 Task: Create a rule when the name or the description of a card does not start with text .
Action: Mouse moved to (1259, 102)
Screenshot: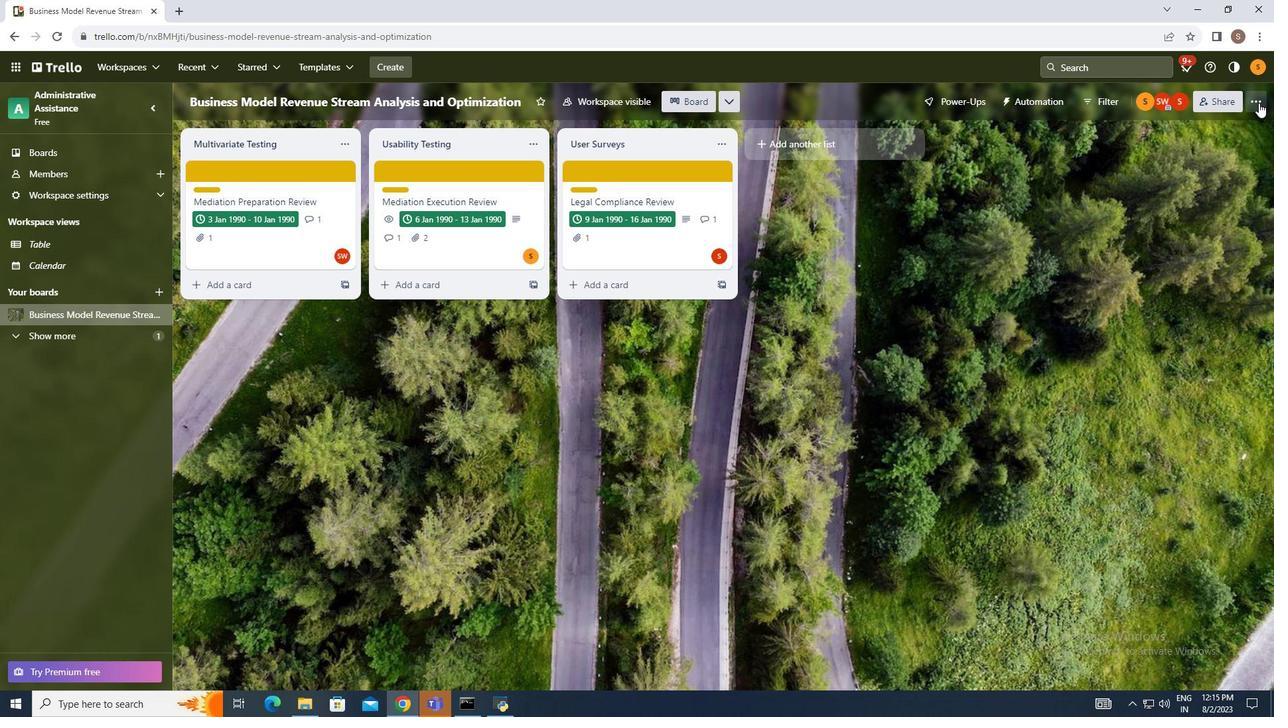 
Action: Mouse pressed left at (1259, 102)
Screenshot: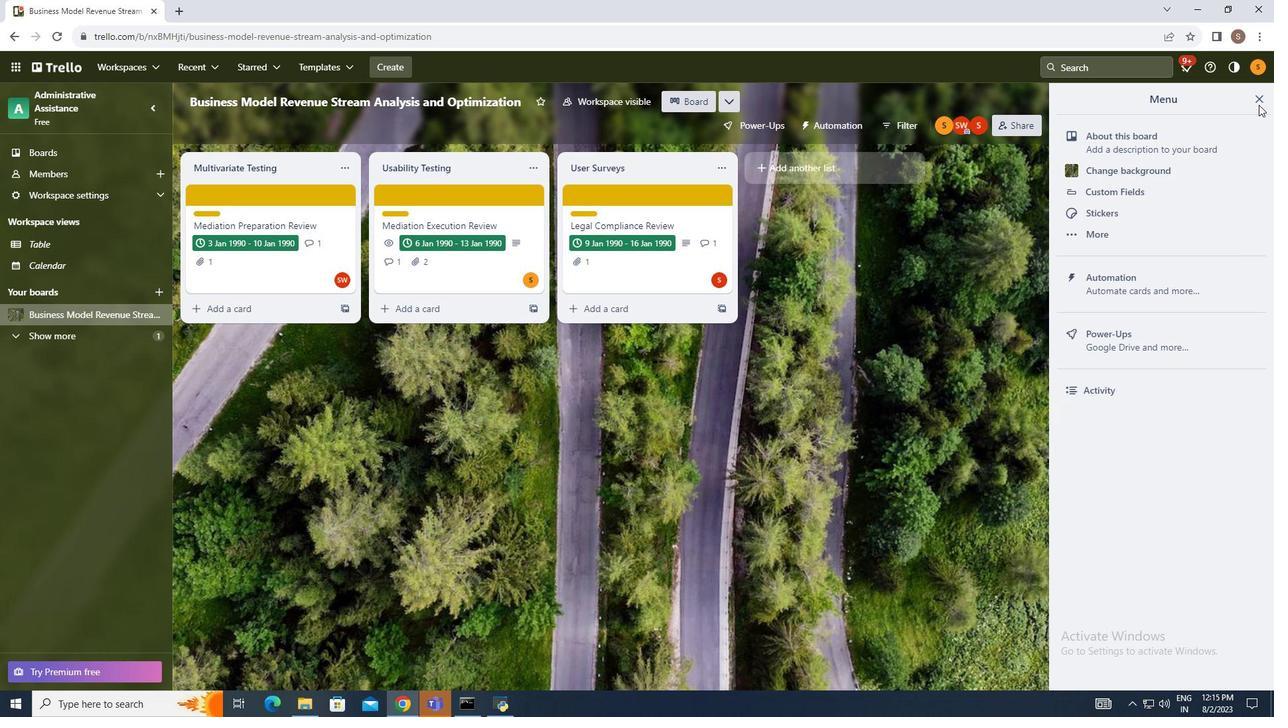 
Action: Mouse moved to (1150, 283)
Screenshot: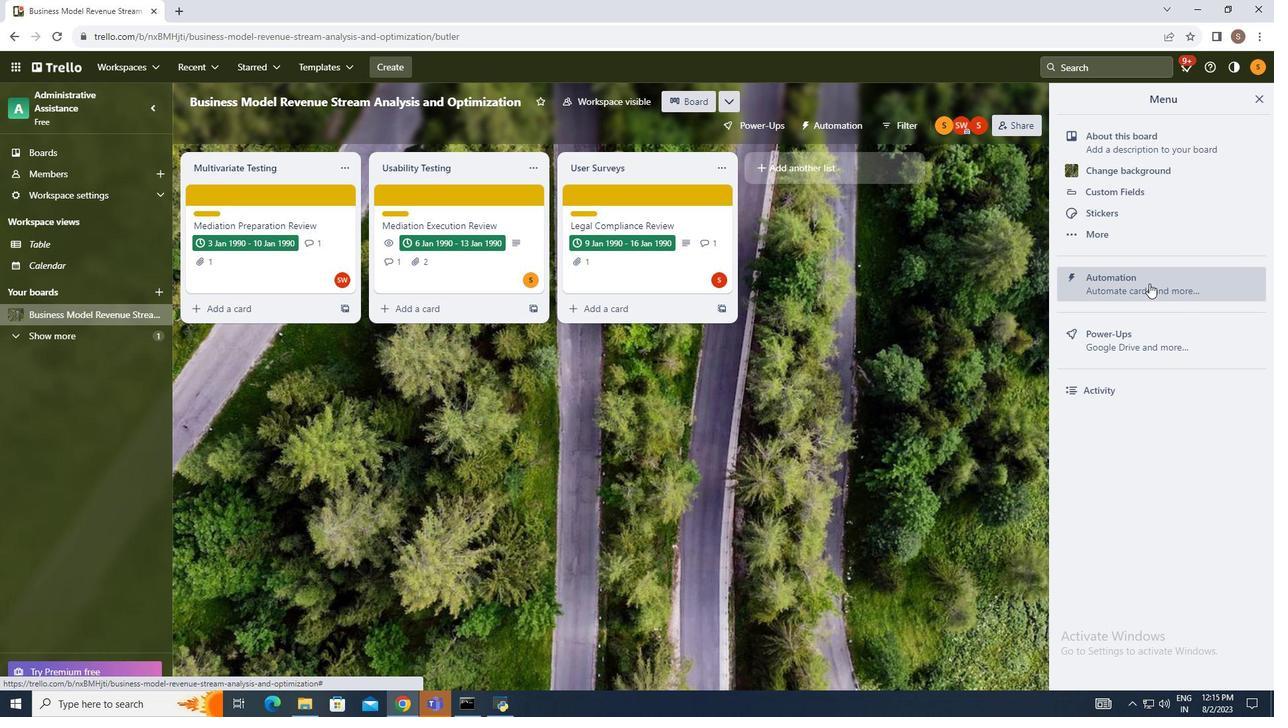 
Action: Mouse pressed left at (1150, 283)
Screenshot: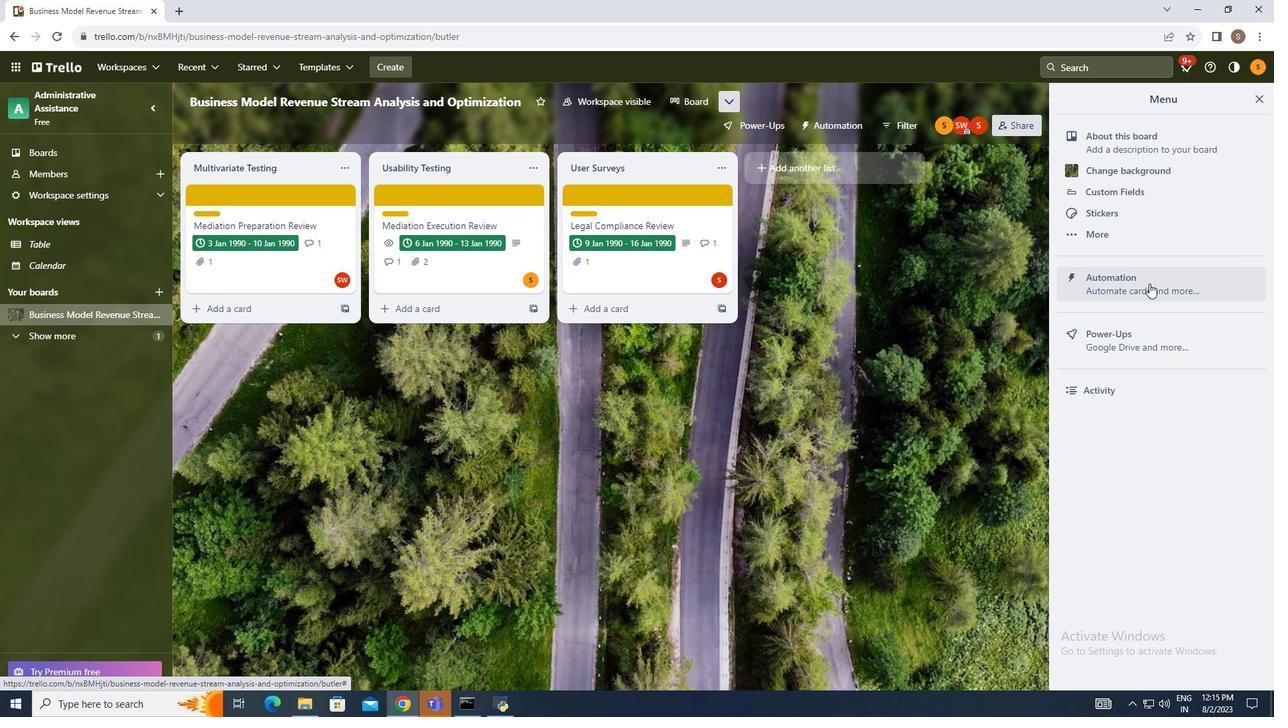 
Action: Mouse moved to (231, 245)
Screenshot: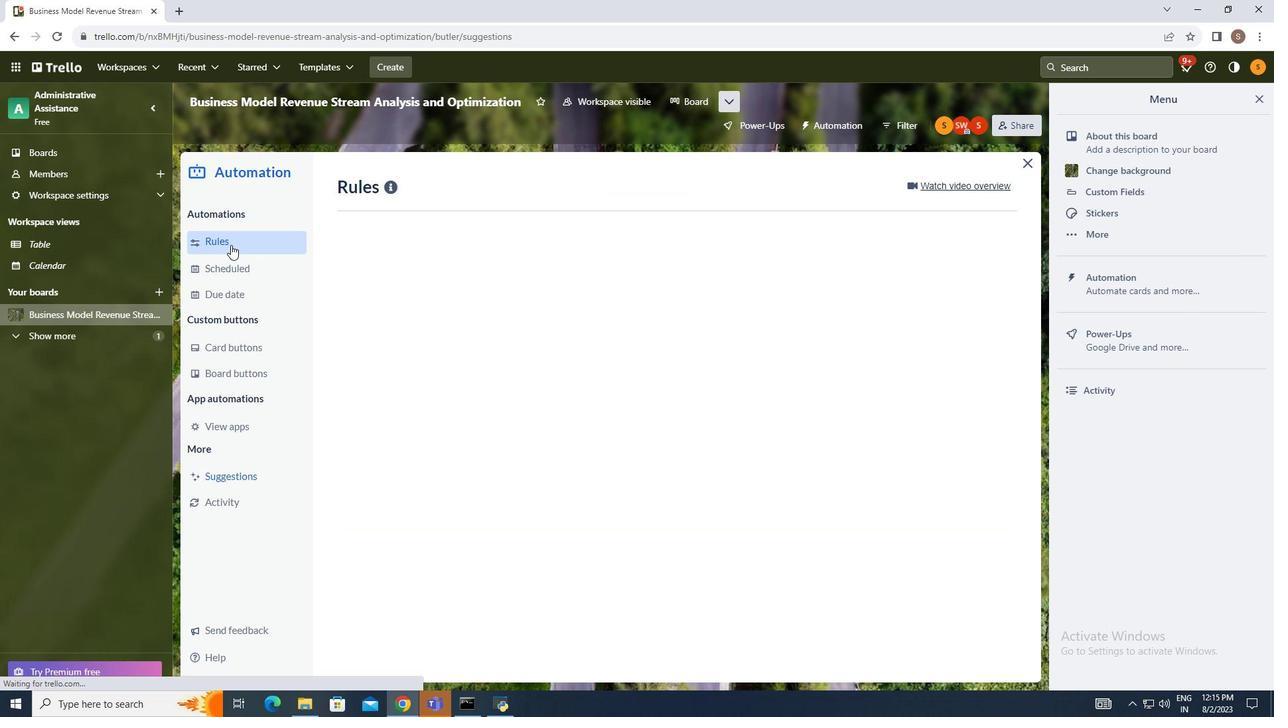 
Action: Mouse pressed left at (231, 245)
Screenshot: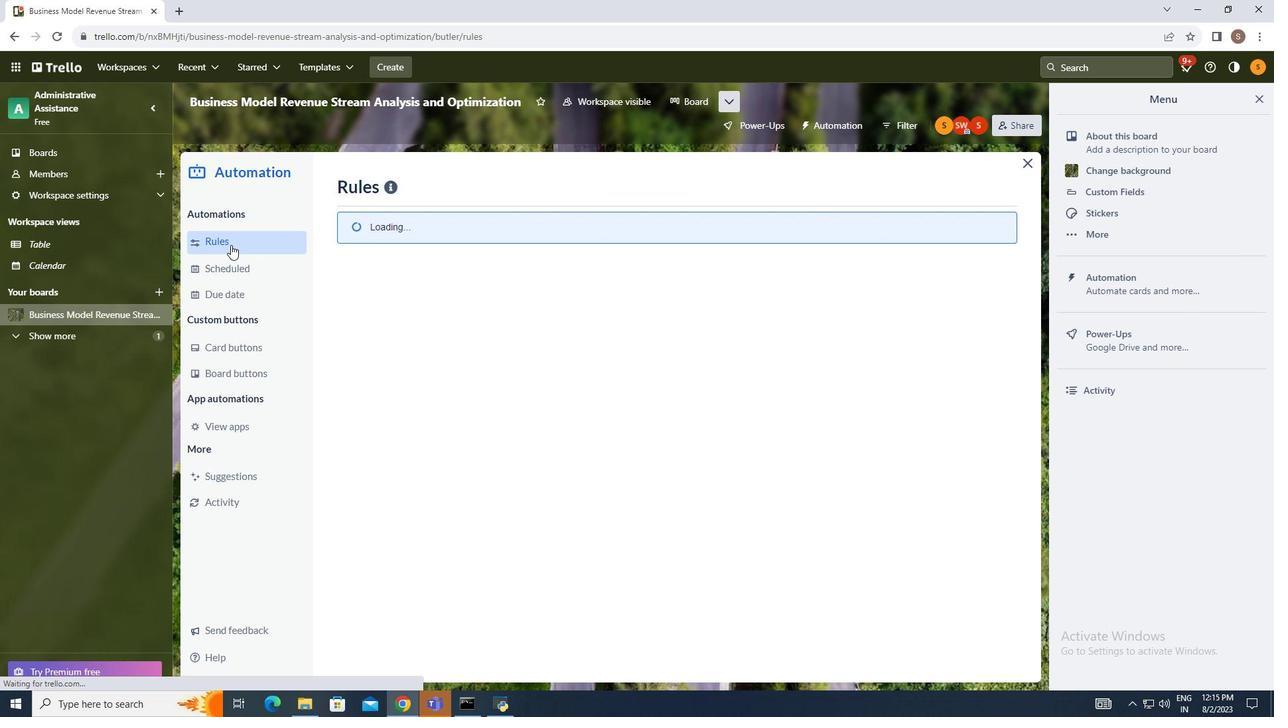
Action: Mouse moved to (883, 188)
Screenshot: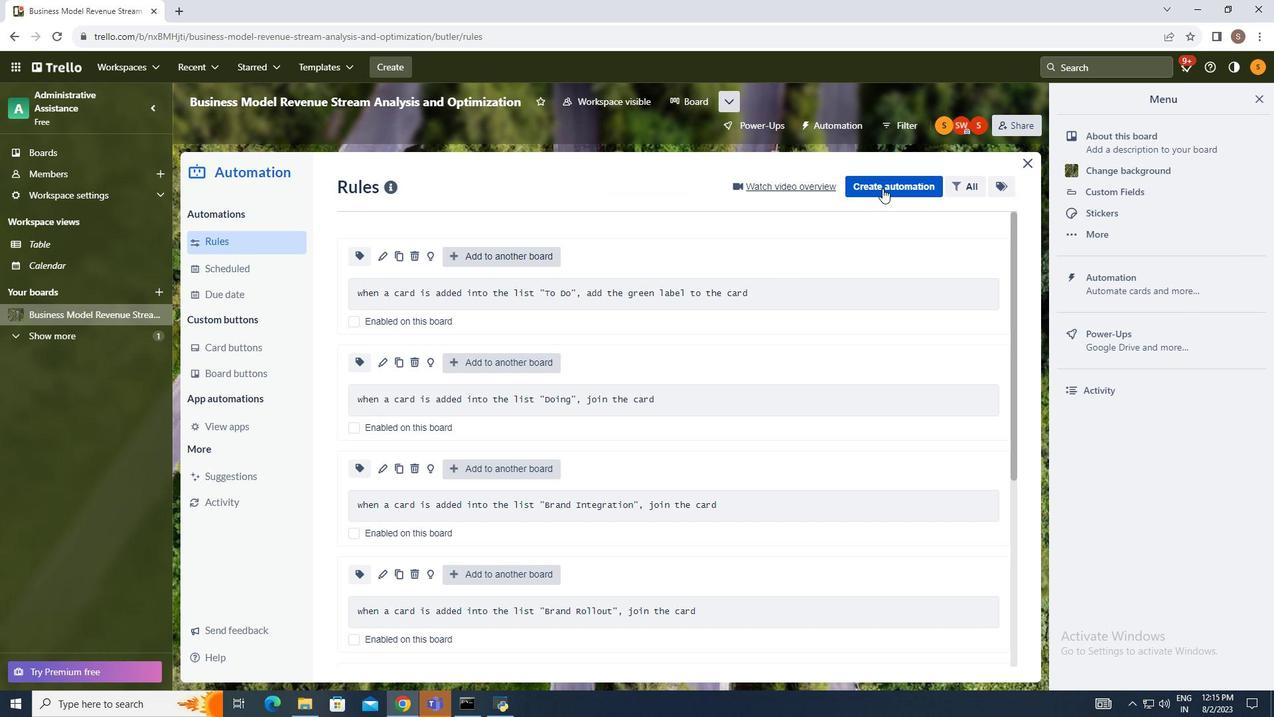 
Action: Mouse pressed left at (883, 188)
Screenshot: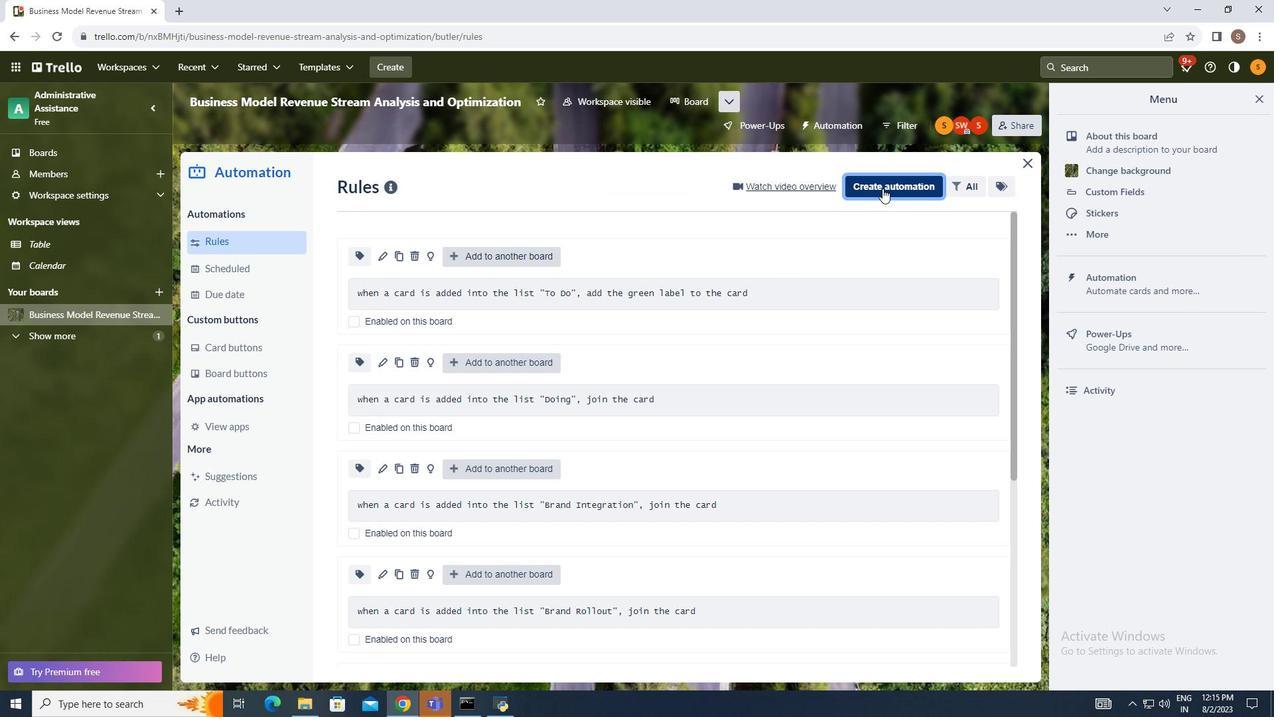 
Action: Mouse moved to (688, 318)
Screenshot: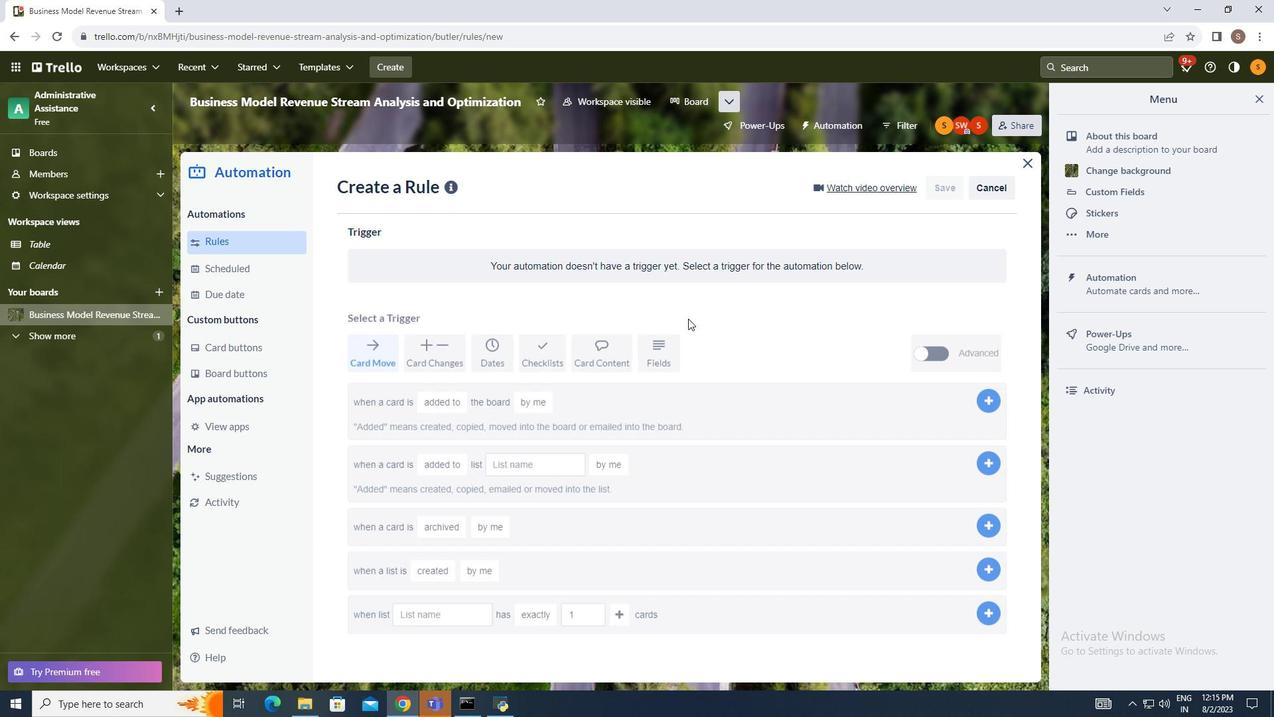 
Action: Mouse pressed left at (688, 318)
Screenshot: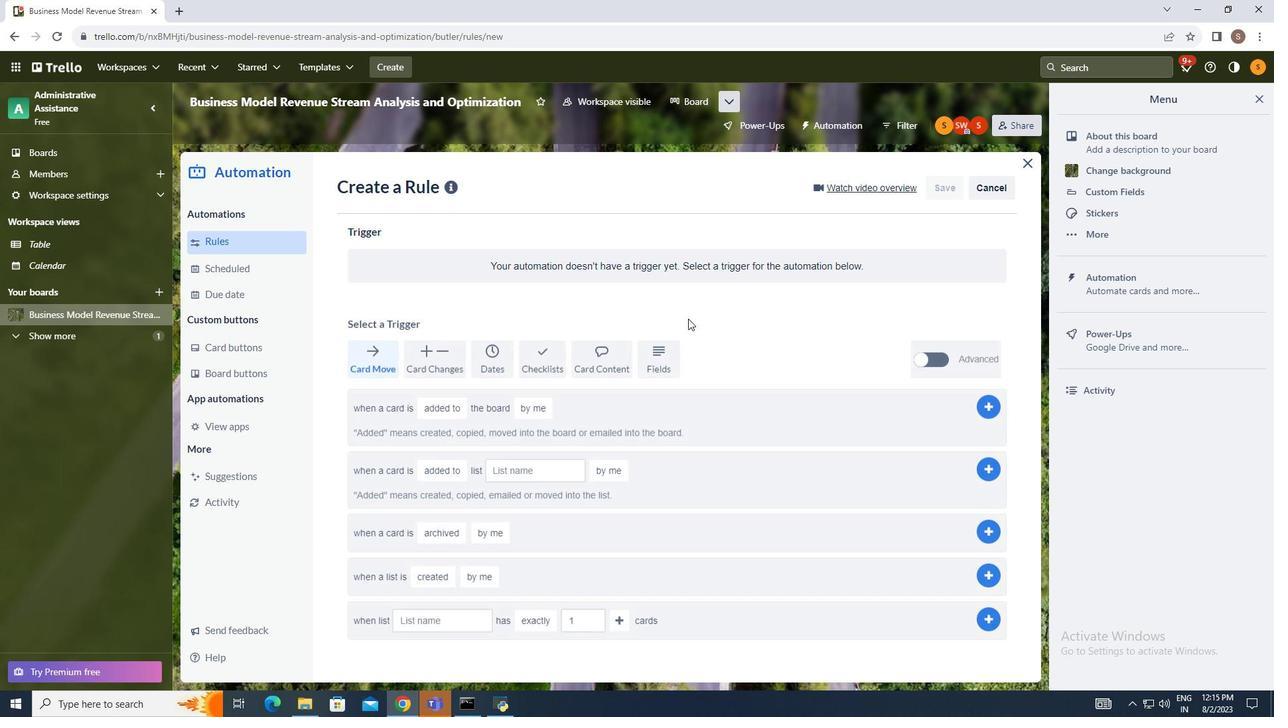 
Action: Mouse moved to (595, 357)
Screenshot: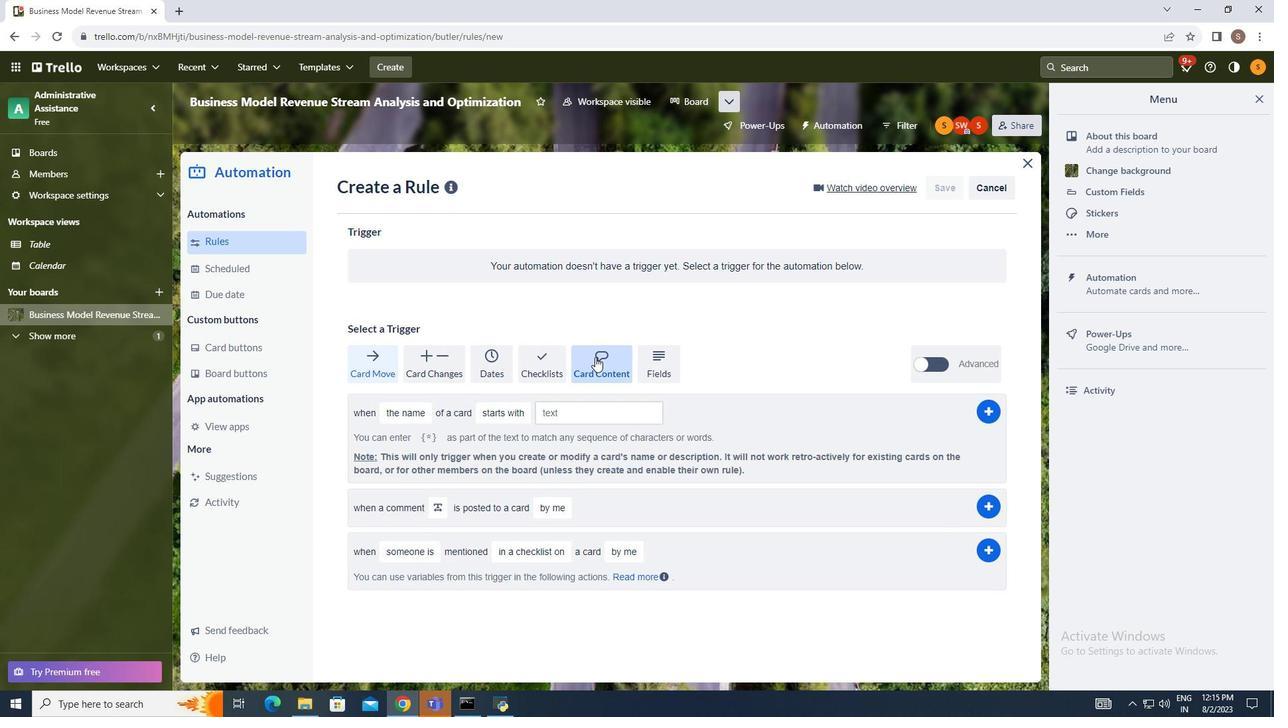 
Action: Mouse pressed left at (595, 357)
Screenshot: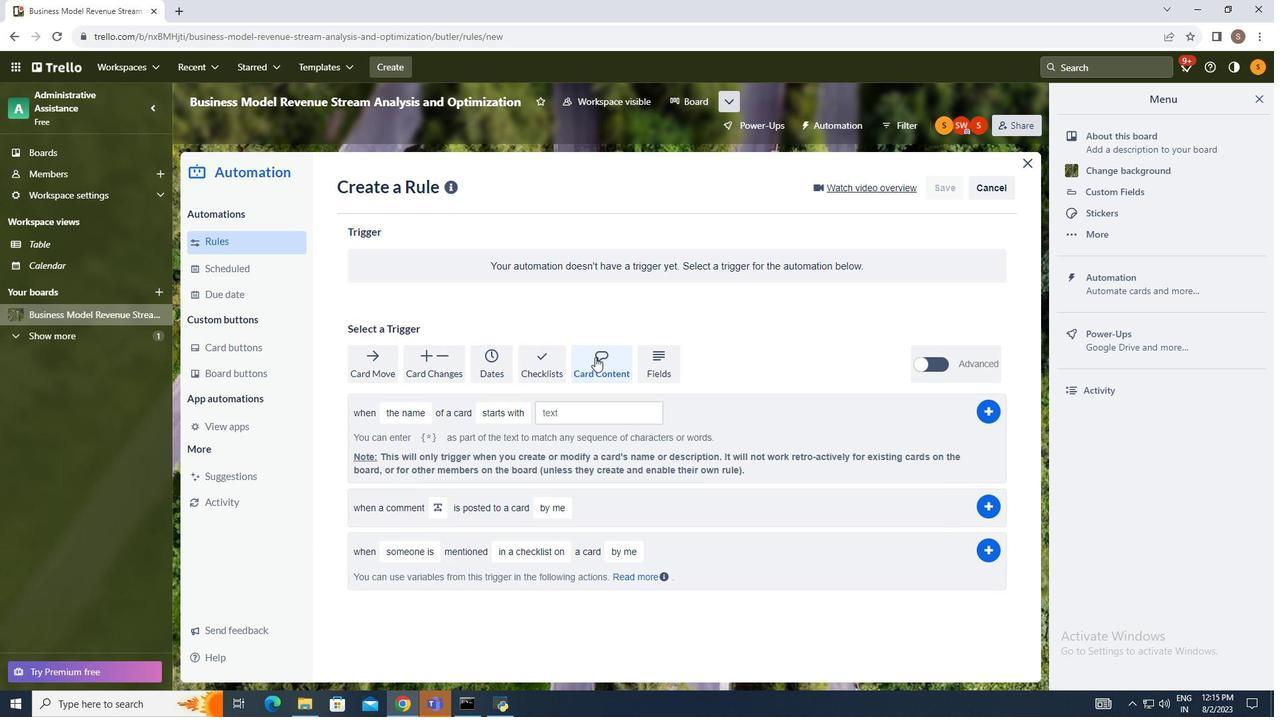 
Action: Mouse moved to (407, 413)
Screenshot: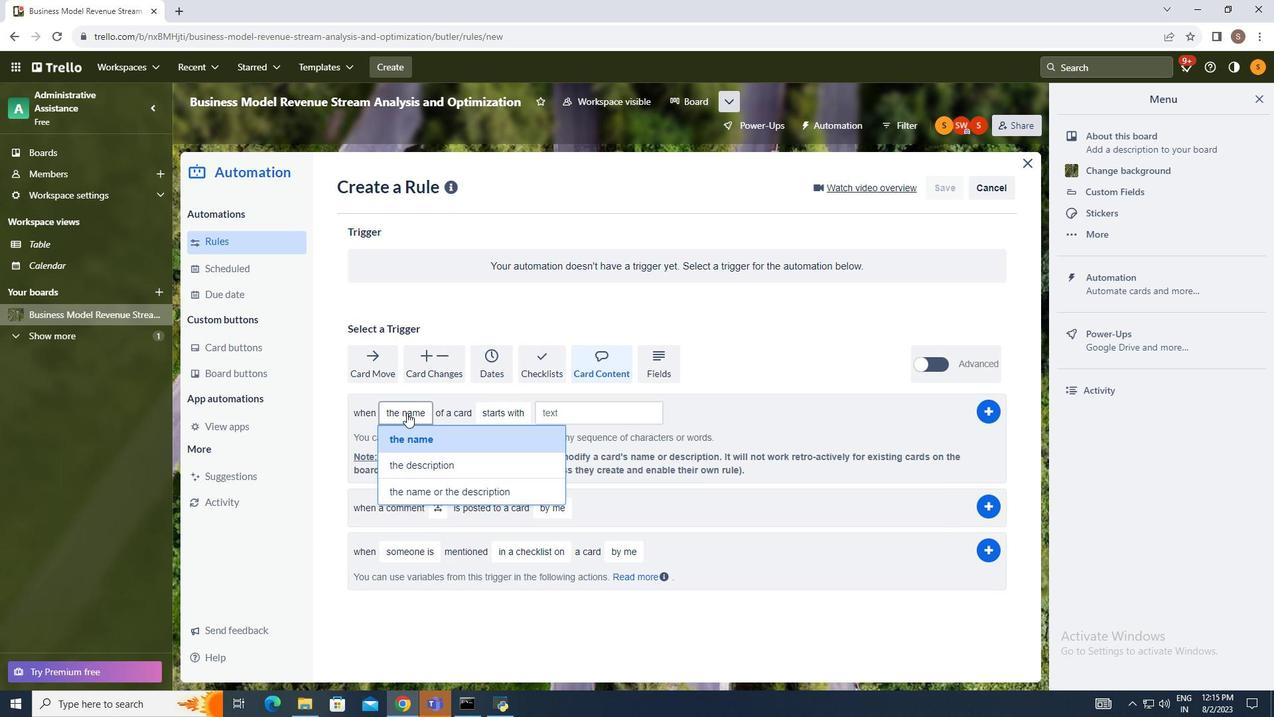 
Action: Mouse pressed left at (407, 413)
Screenshot: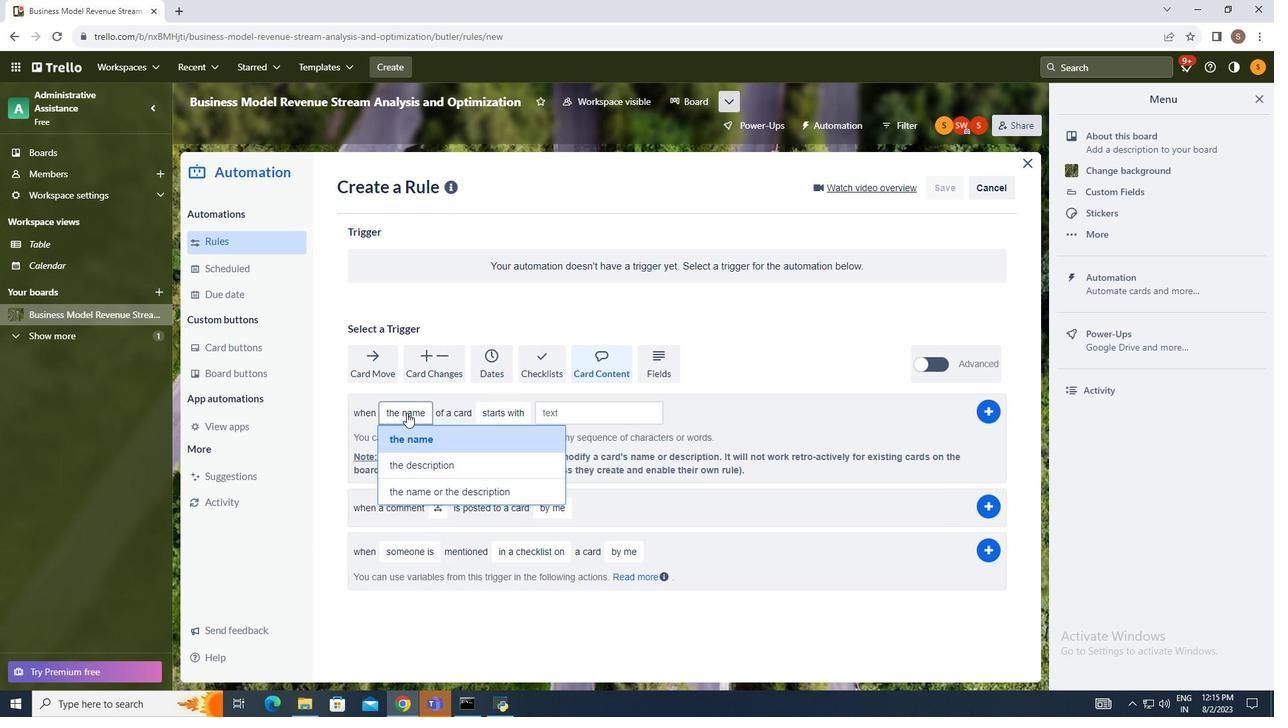 
Action: Mouse moved to (432, 493)
Screenshot: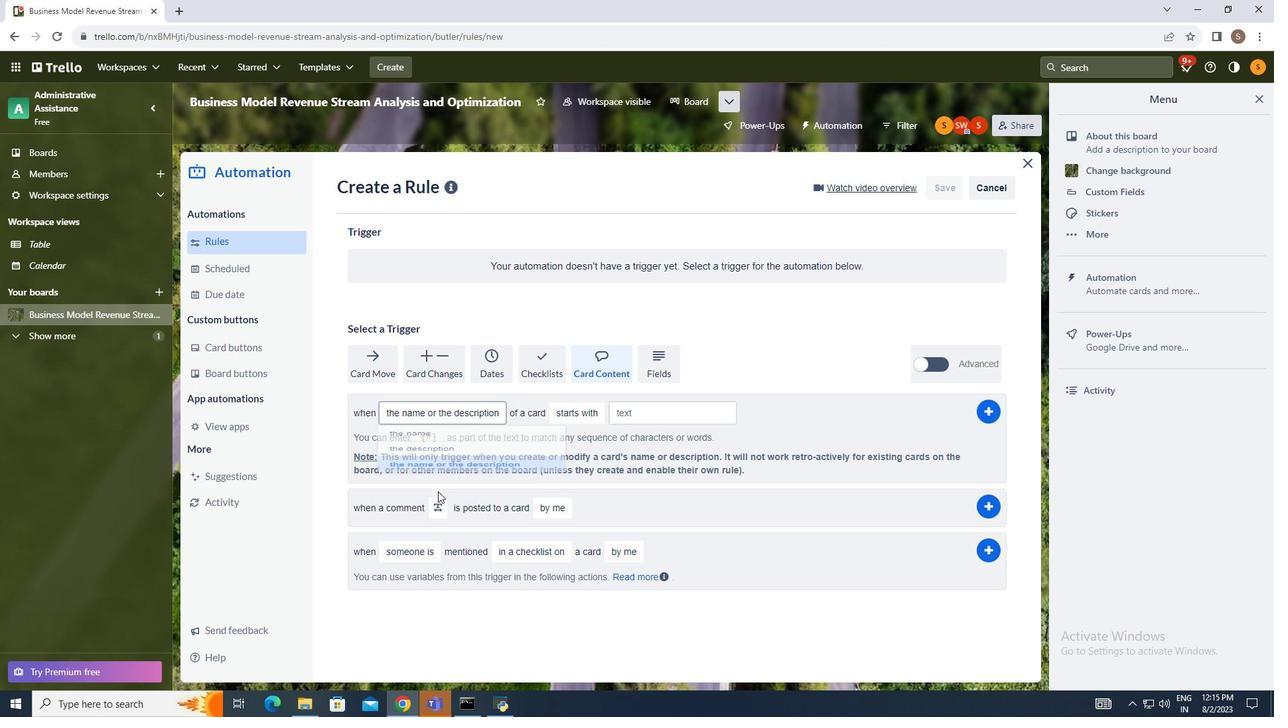 
Action: Mouse pressed left at (432, 493)
Screenshot: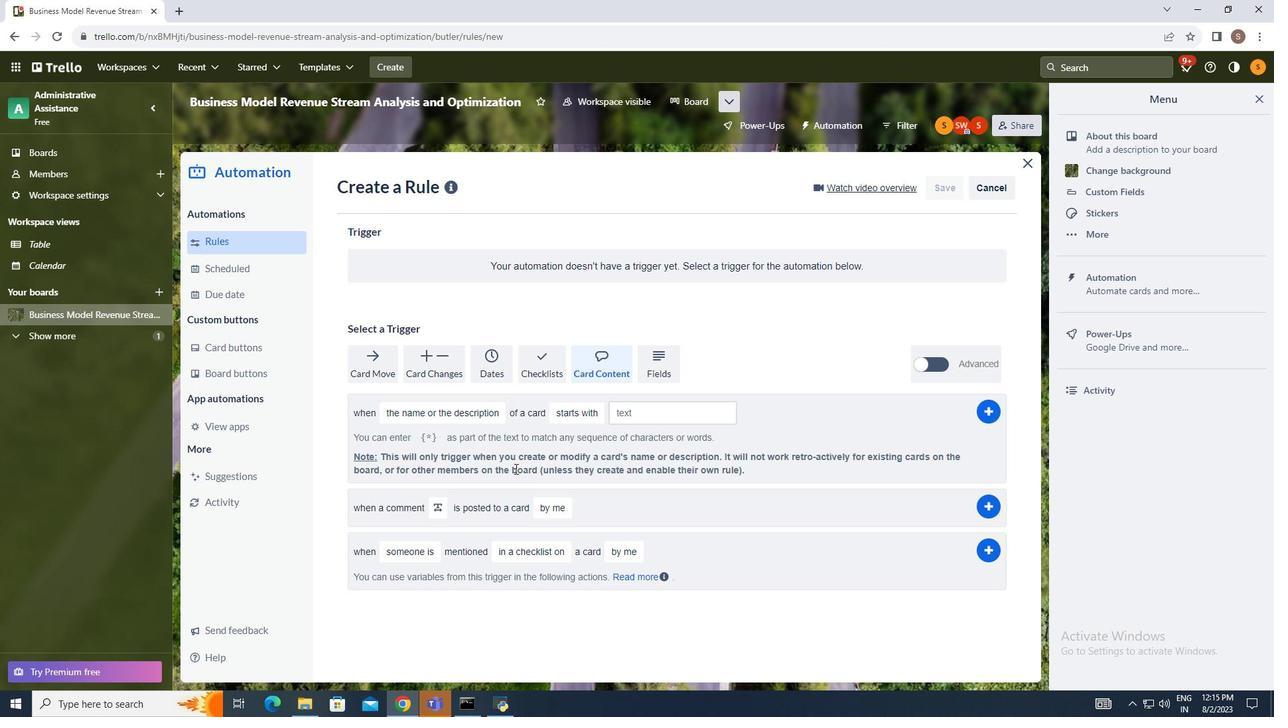 
Action: Mouse moved to (567, 420)
Screenshot: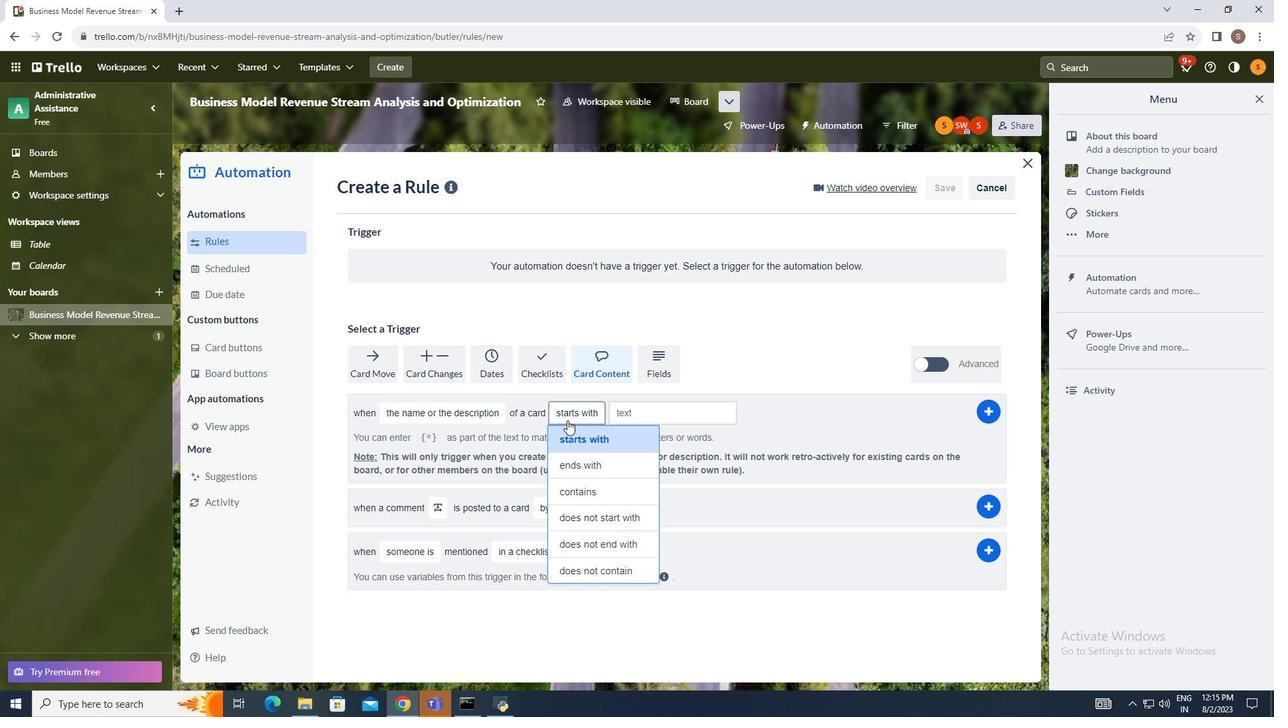 
Action: Mouse pressed left at (567, 420)
Screenshot: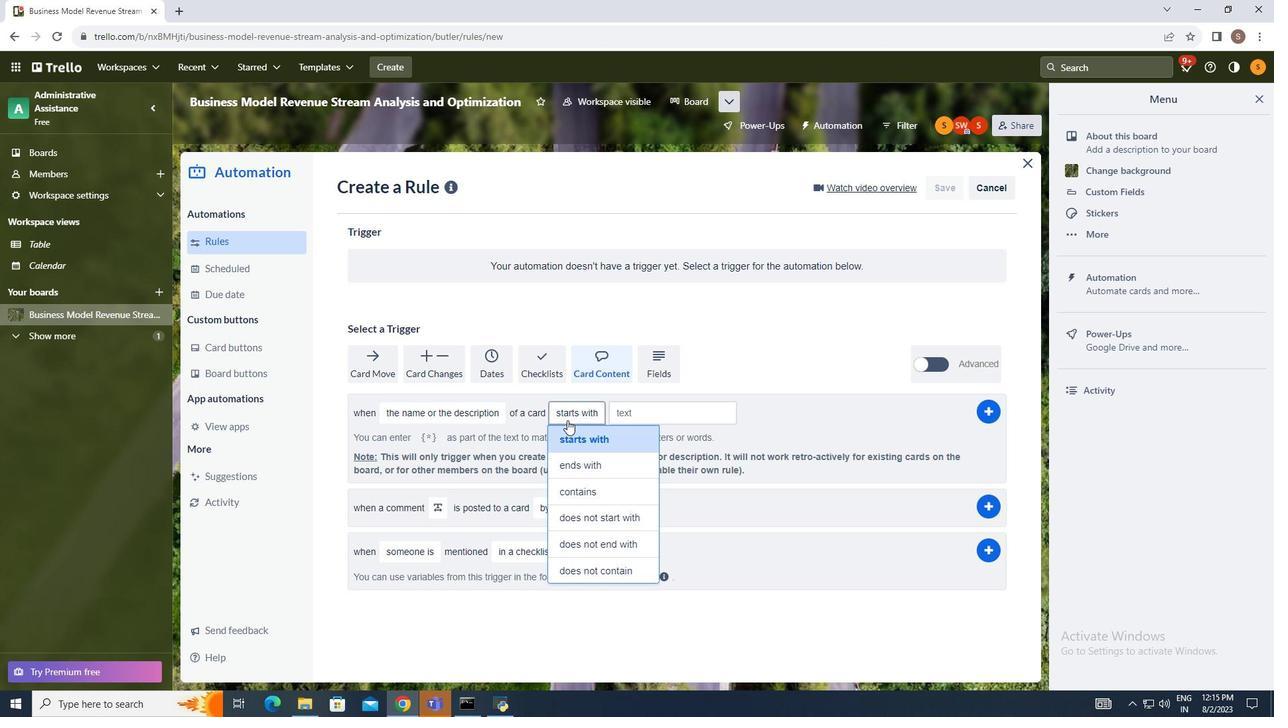 
Action: Mouse moved to (614, 513)
Screenshot: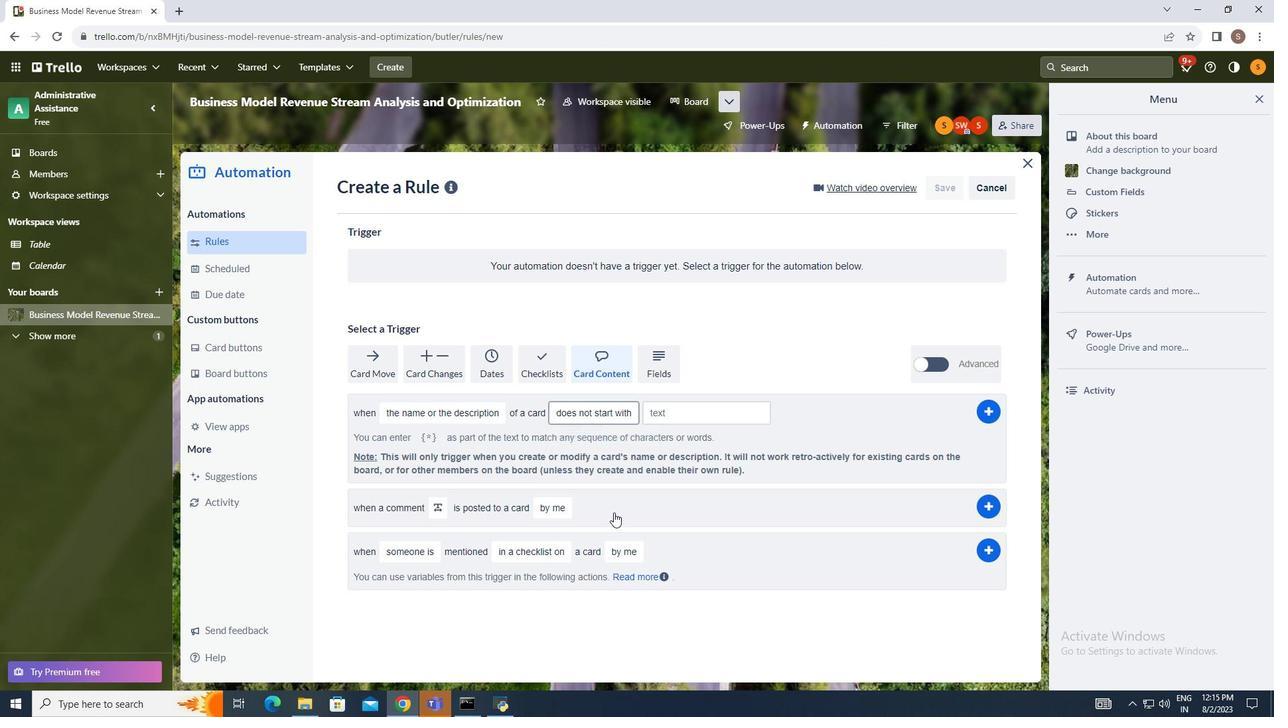 
Action: Mouse pressed left at (614, 513)
Screenshot: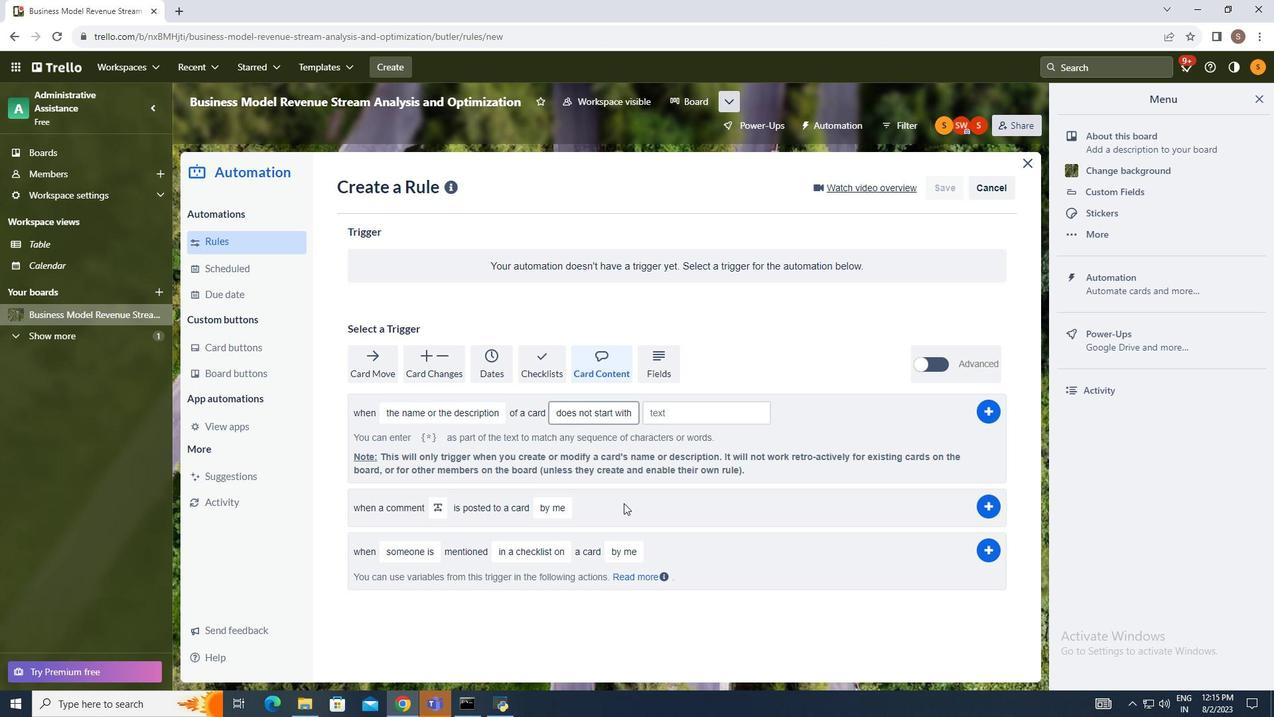 
Action: Mouse moved to (677, 415)
Screenshot: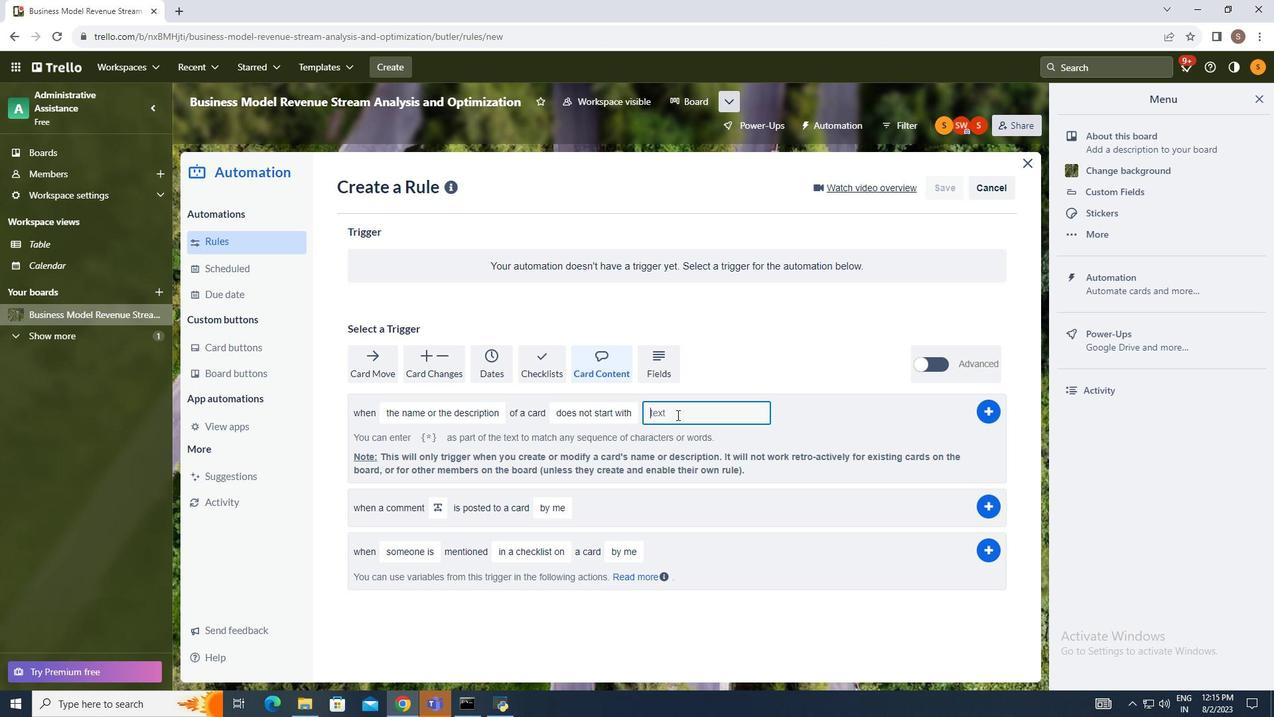 
Action: Mouse pressed left at (677, 415)
Screenshot: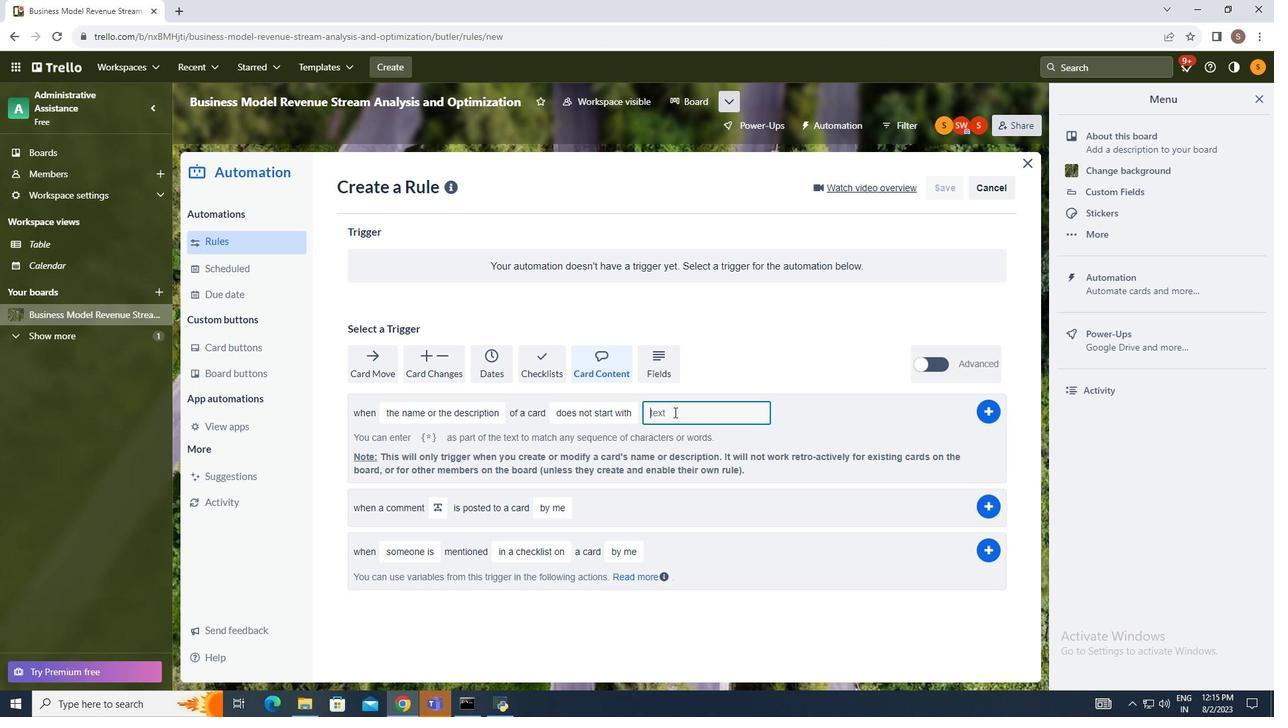 
Action: Mouse moved to (649, 395)
Screenshot: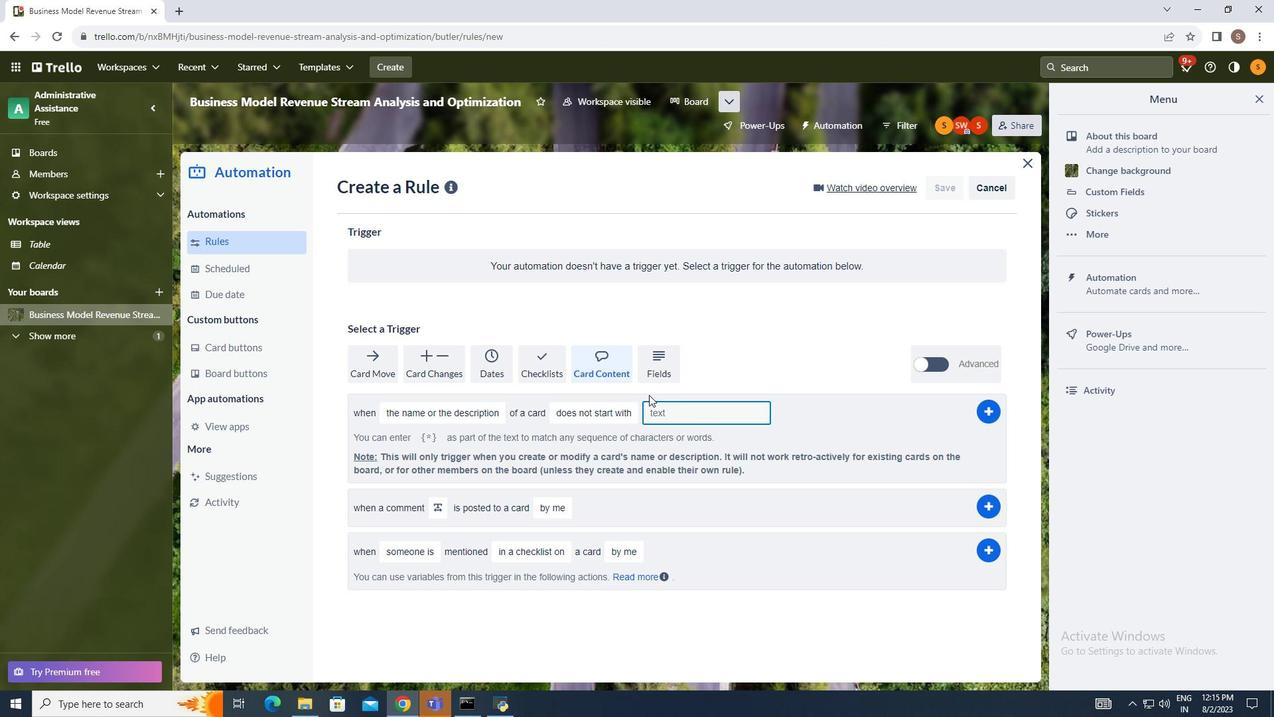 
Action: Key pressed text
Screenshot: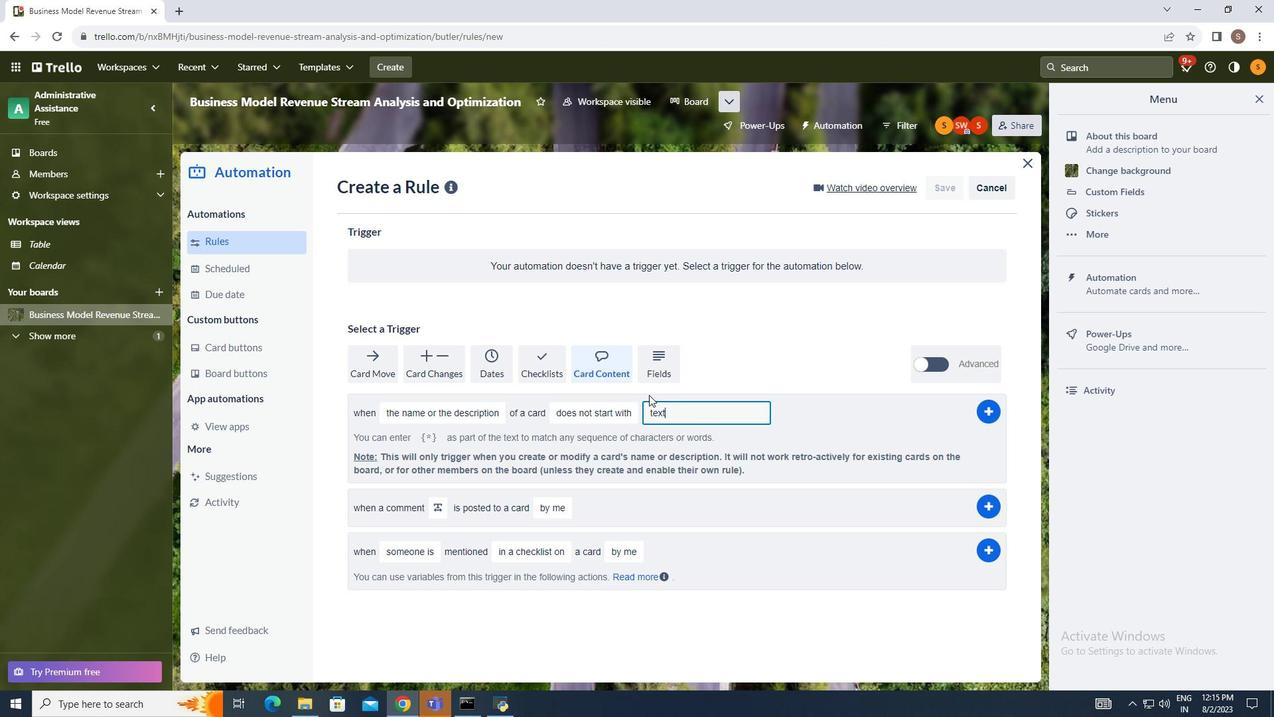 
Action: Mouse moved to (990, 408)
Screenshot: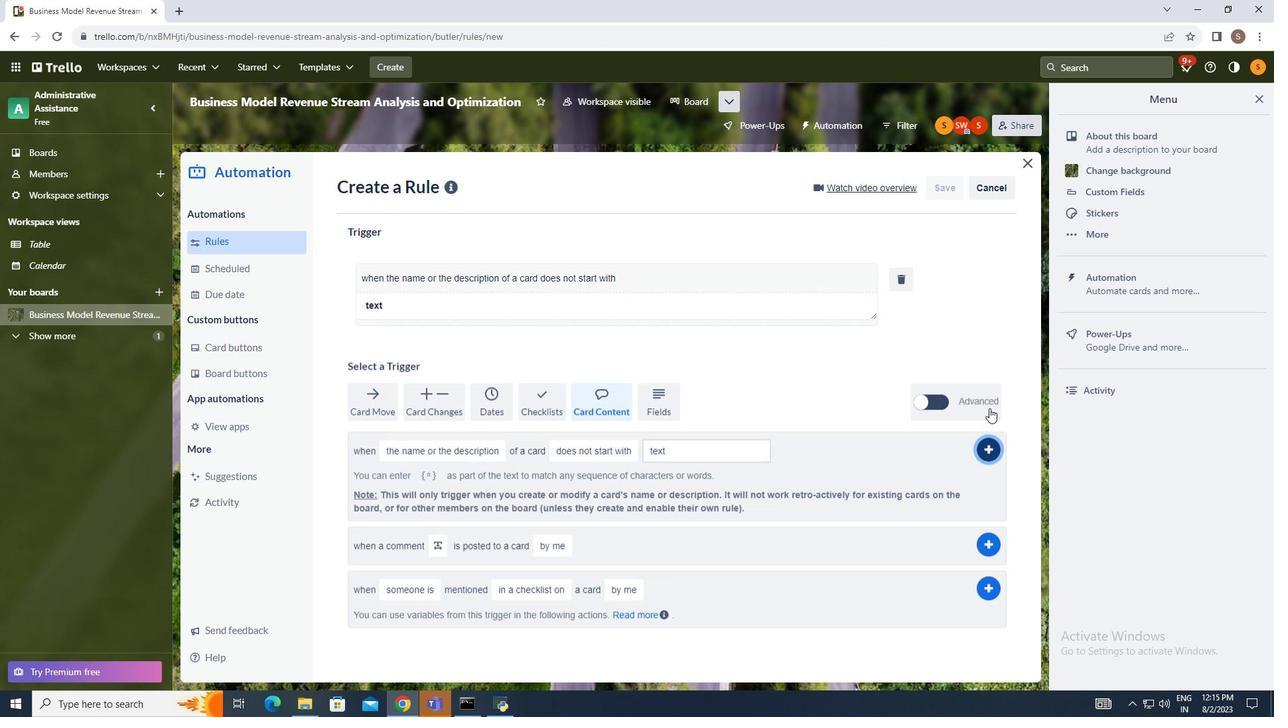 
Action: Mouse pressed left at (990, 408)
Screenshot: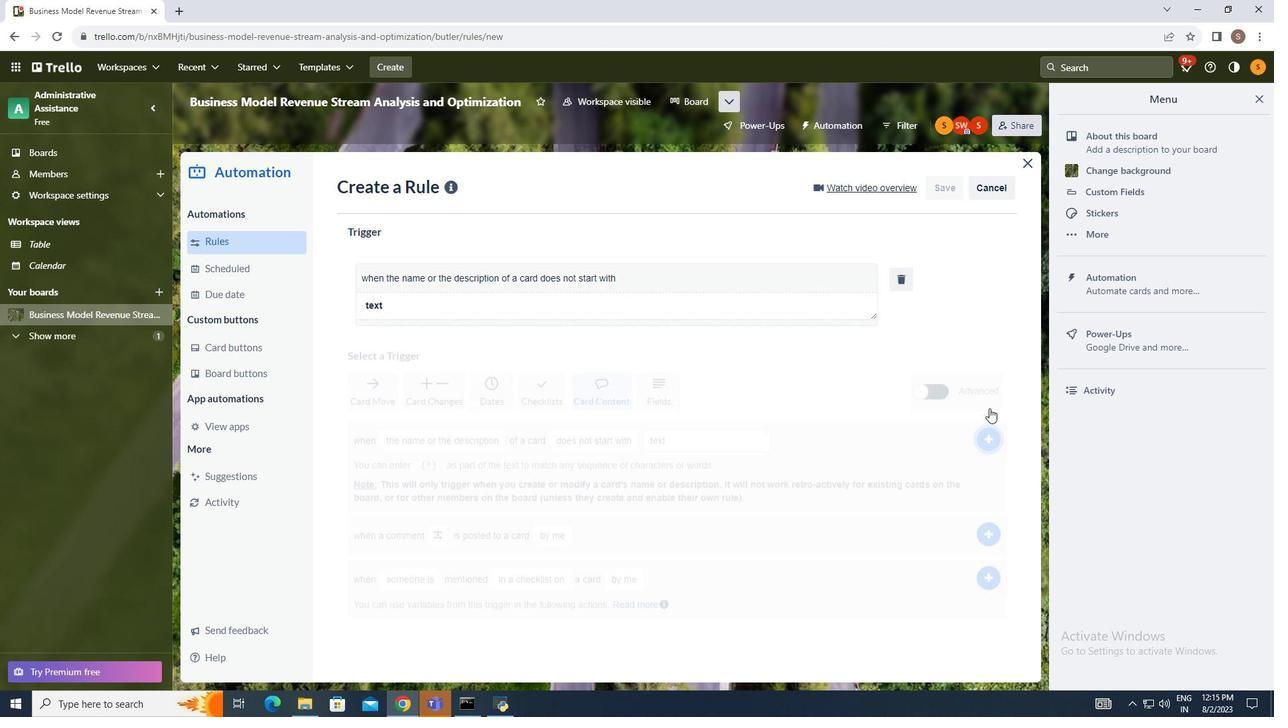 
Action: Mouse moved to (1037, 351)
Screenshot: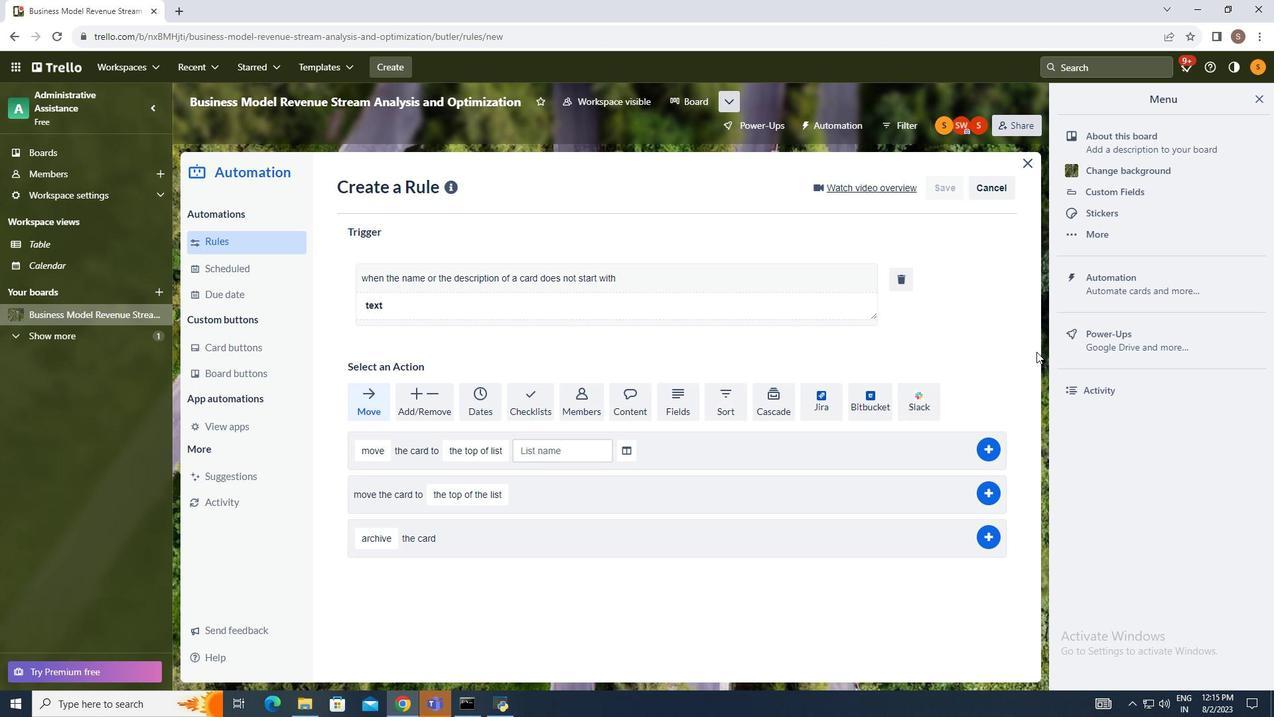 
